 Task: Add the action "remove all checklists" from the card at to do list.
Action: Mouse moved to (265, 150)
Screenshot: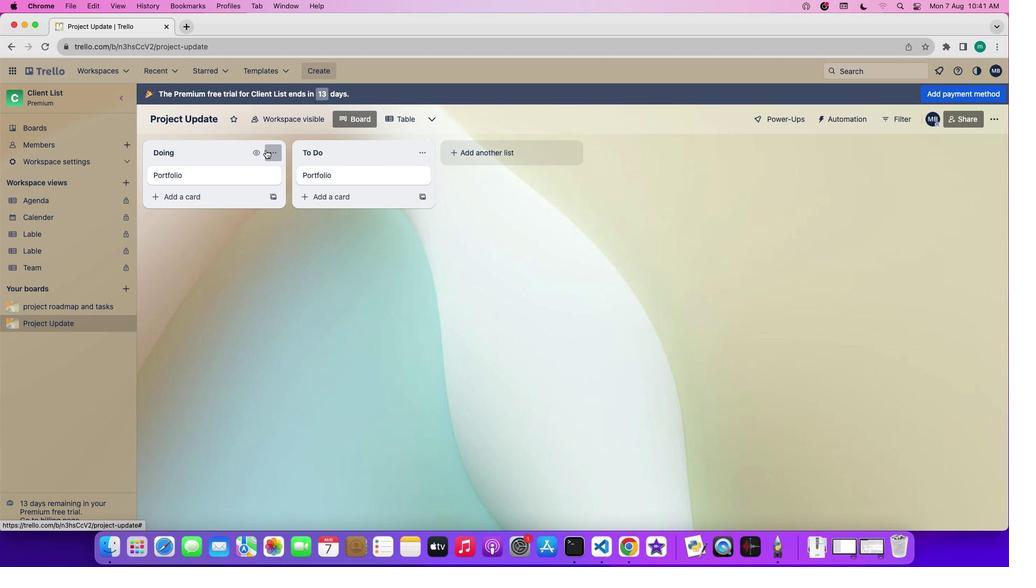 
Action: Mouse pressed left at (265, 150)
Screenshot: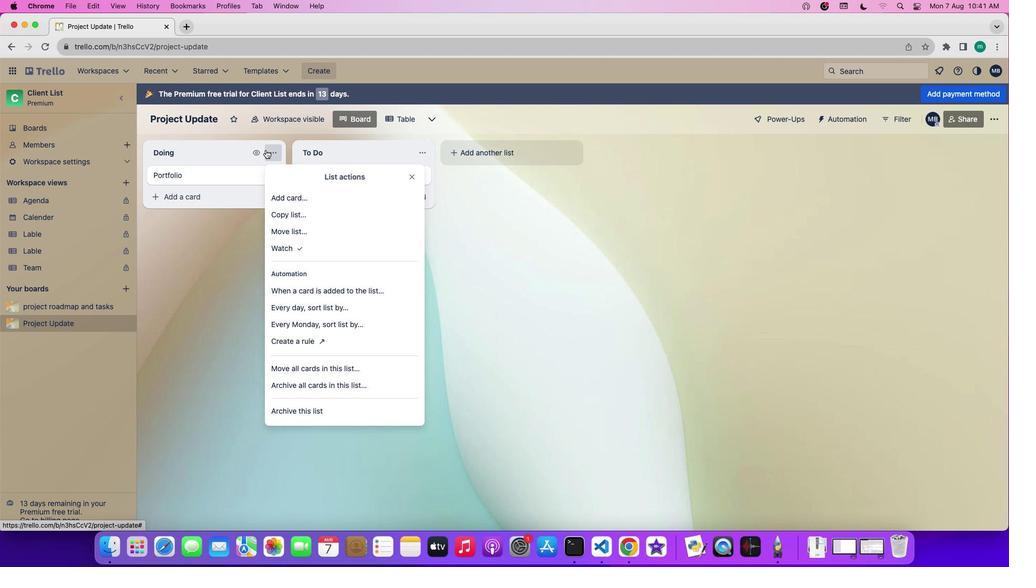 
Action: Mouse moved to (310, 289)
Screenshot: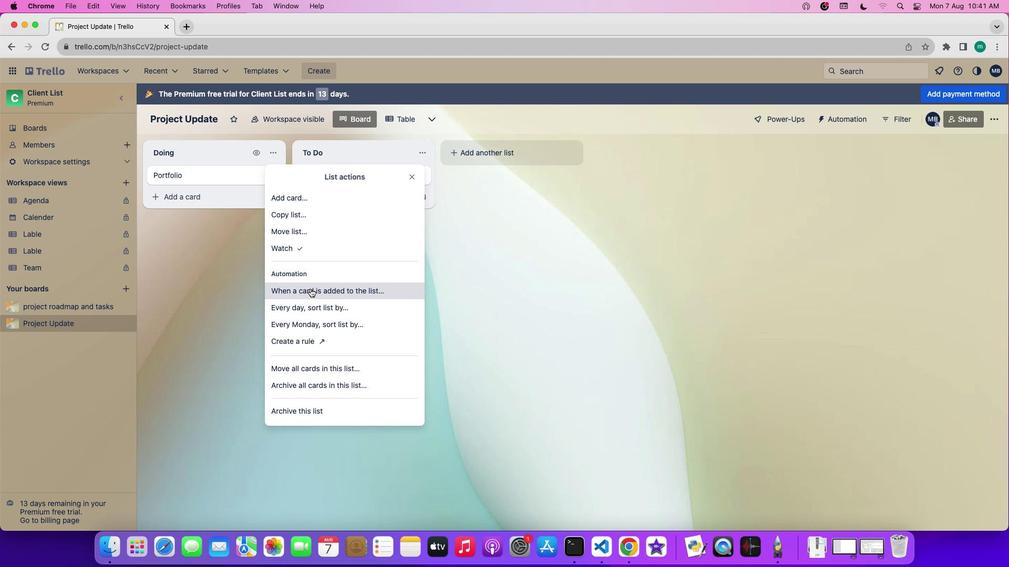 
Action: Mouse pressed left at (310, 289)
Screenshot: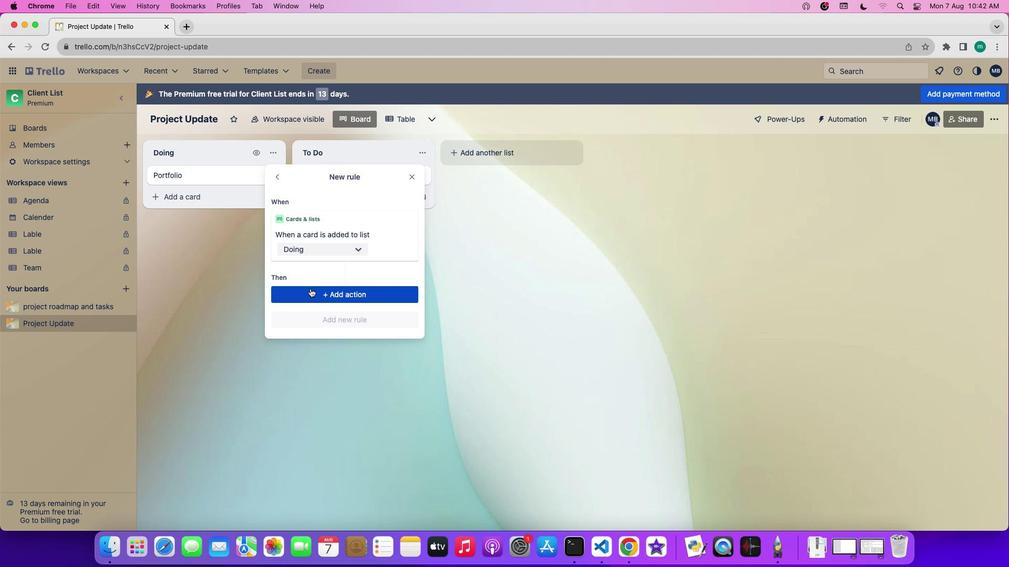 
Action: Mouse moved to (346, 295)
Screenshot: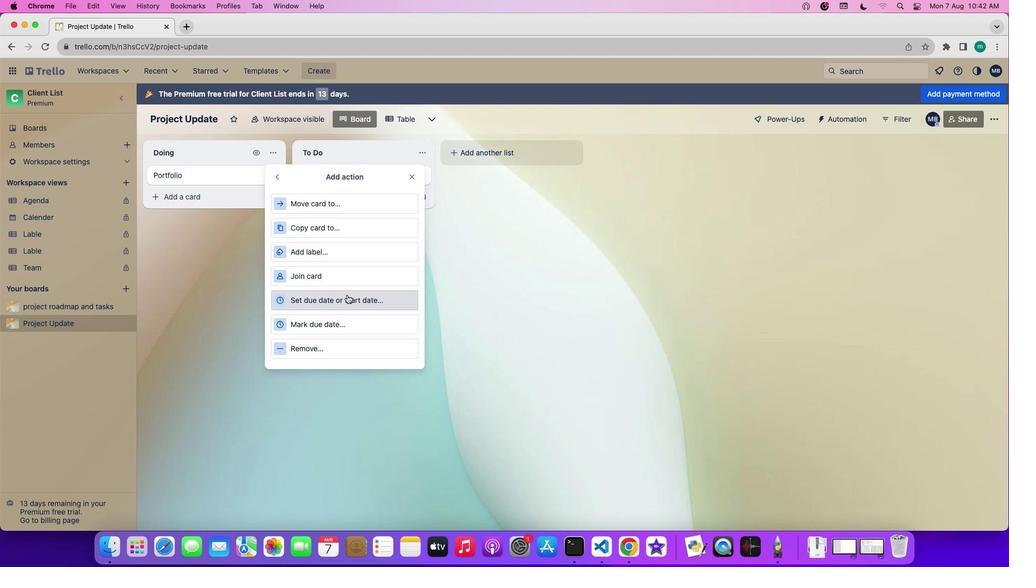 
Action: Mouse pressed left at (346, 295)
Screenshot: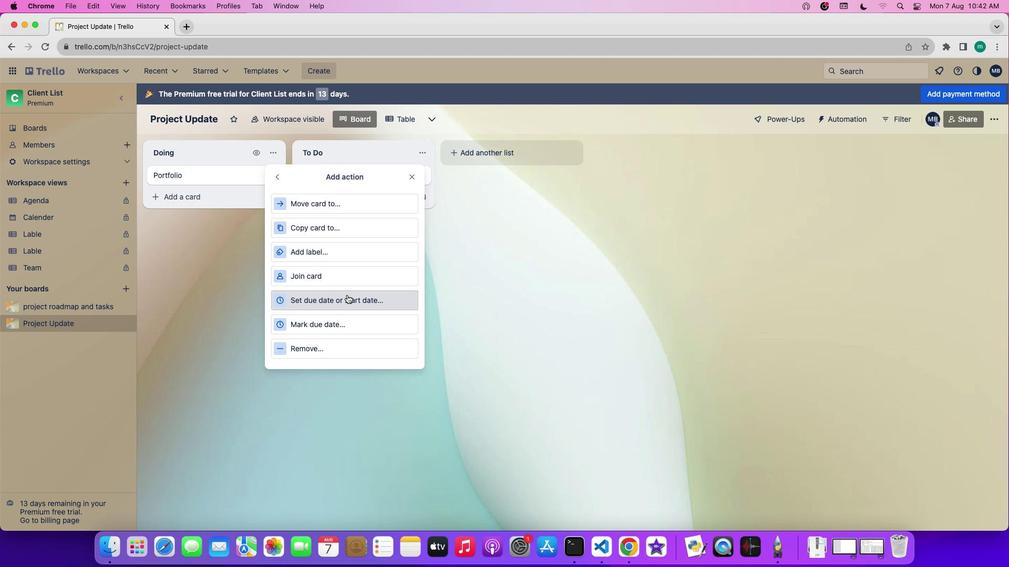 
Action: Mouse moved to (350, 341)
Screenshot: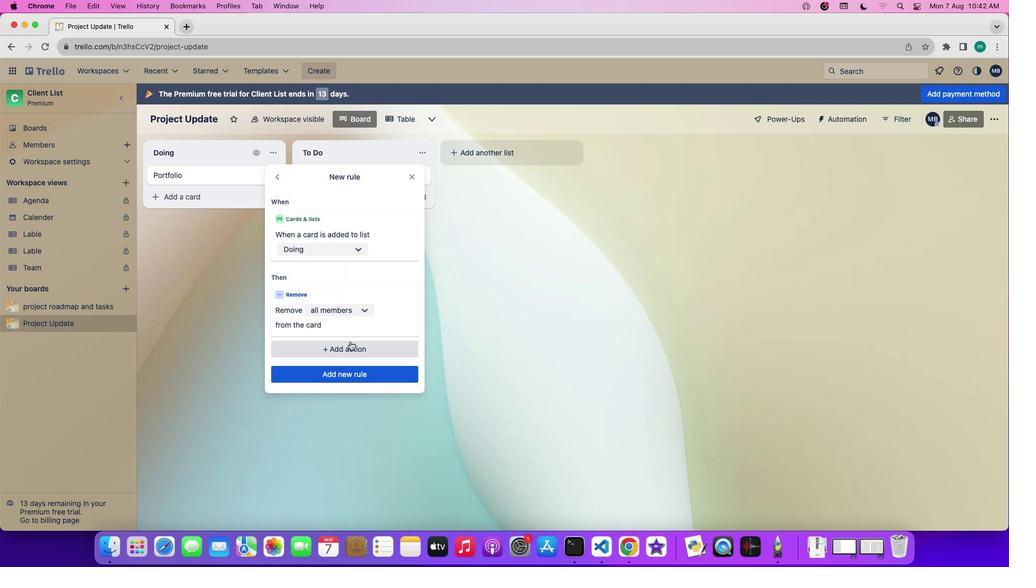 
Action: Mouse pressed left at (350, 341)
Screenshot: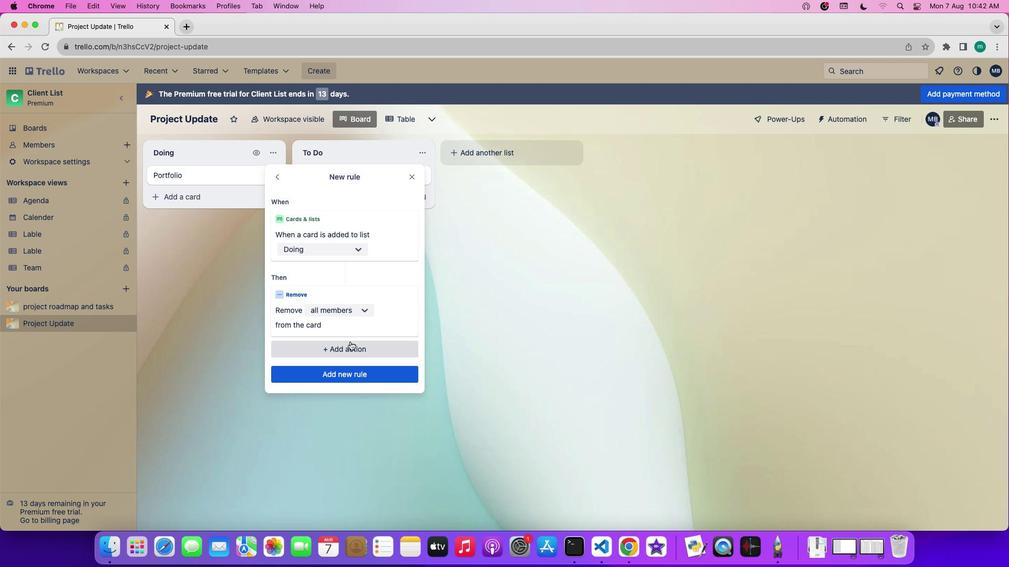 
Action: Mouse moved to (353, 249)
Screenshot: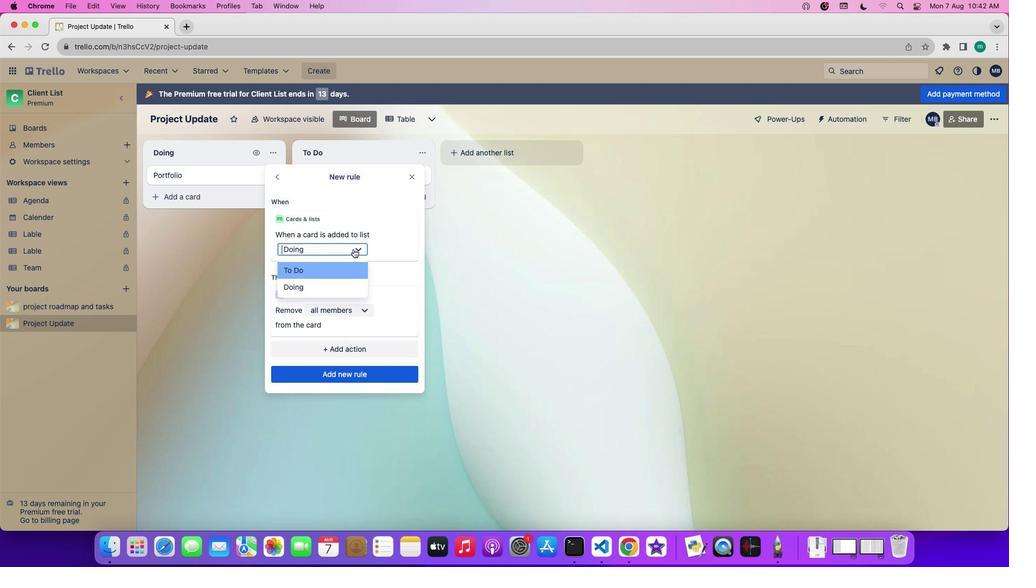 
Action: Mouse pressed left at (353, 249)
Screenshot: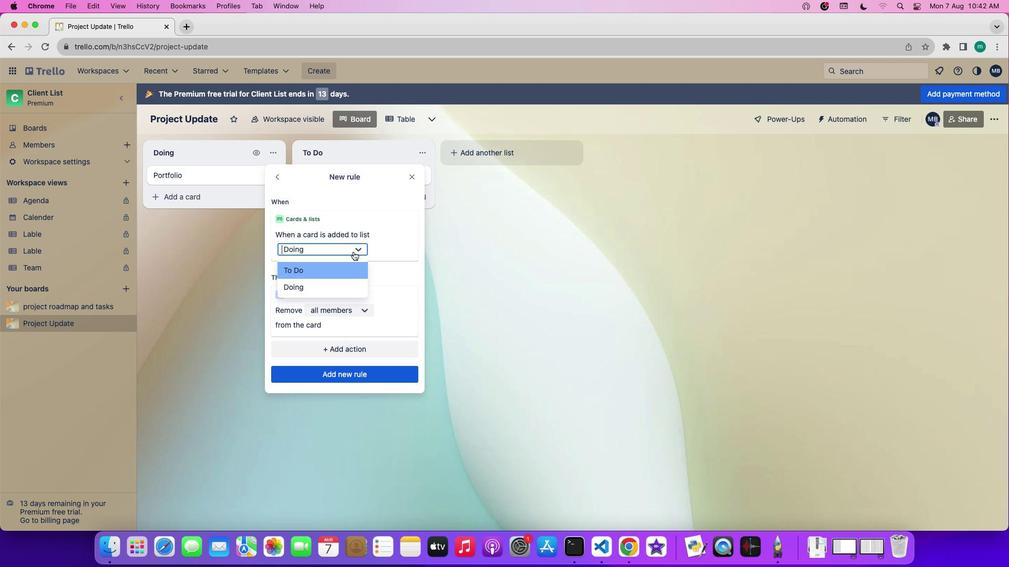 
Action: Mouse moved to (351, 270)
Screenshot: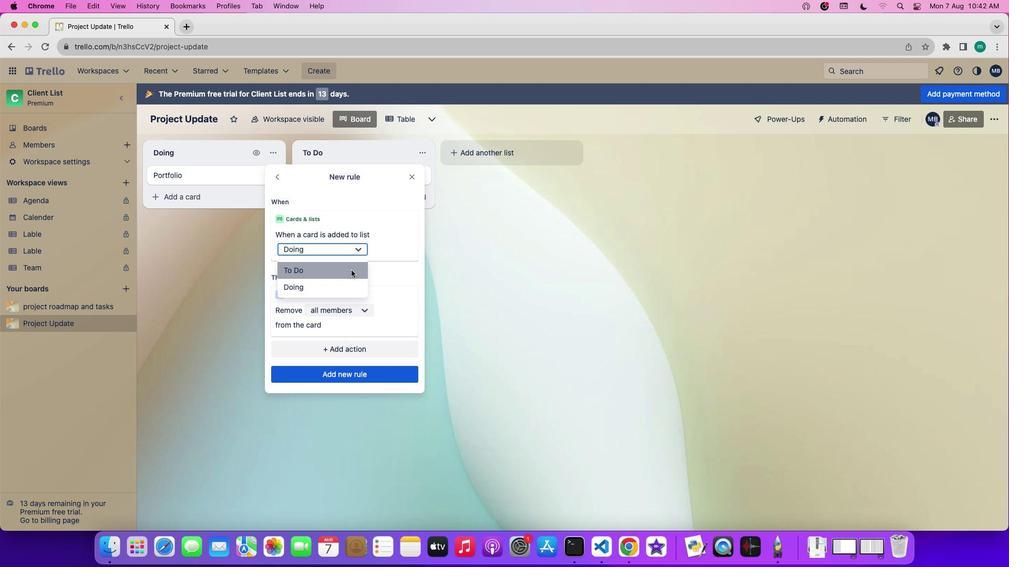 
Action: Mouse pressed left at (351, 270)
Screenshot: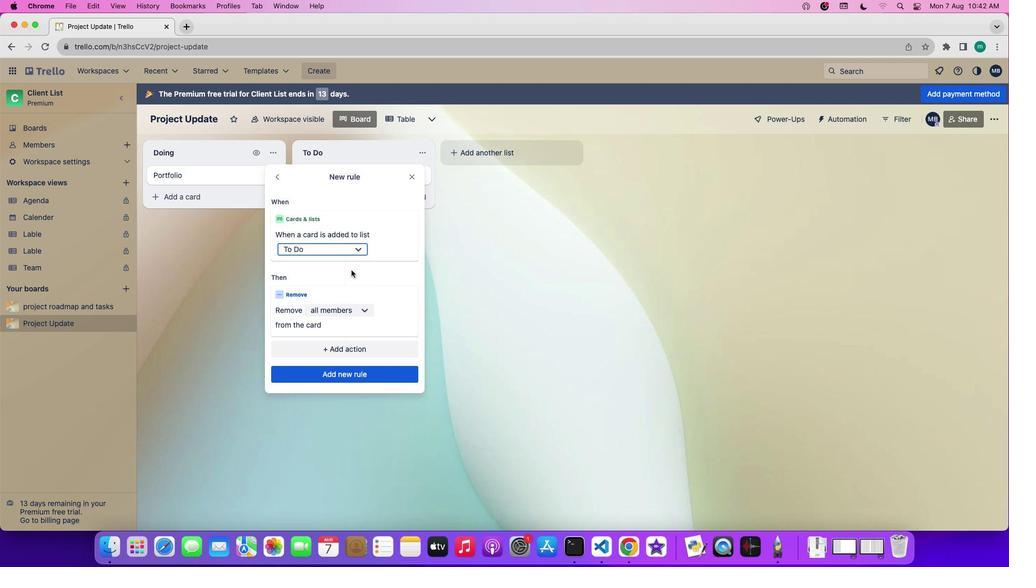 
Action: Mouse moved to (362, 310)
Screenshot: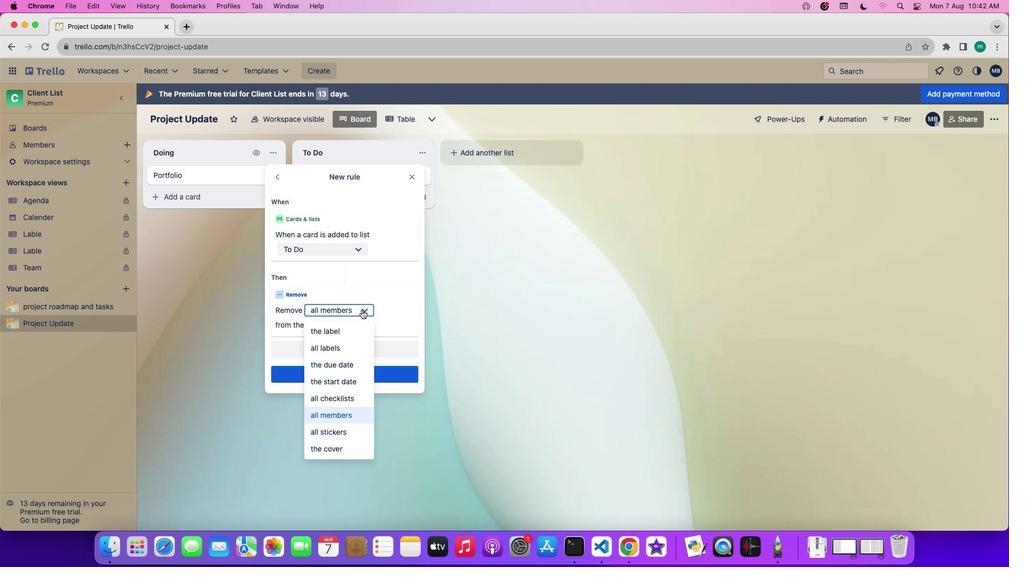 
Action: Mouse pressed left at (362, 310)
Screenshot: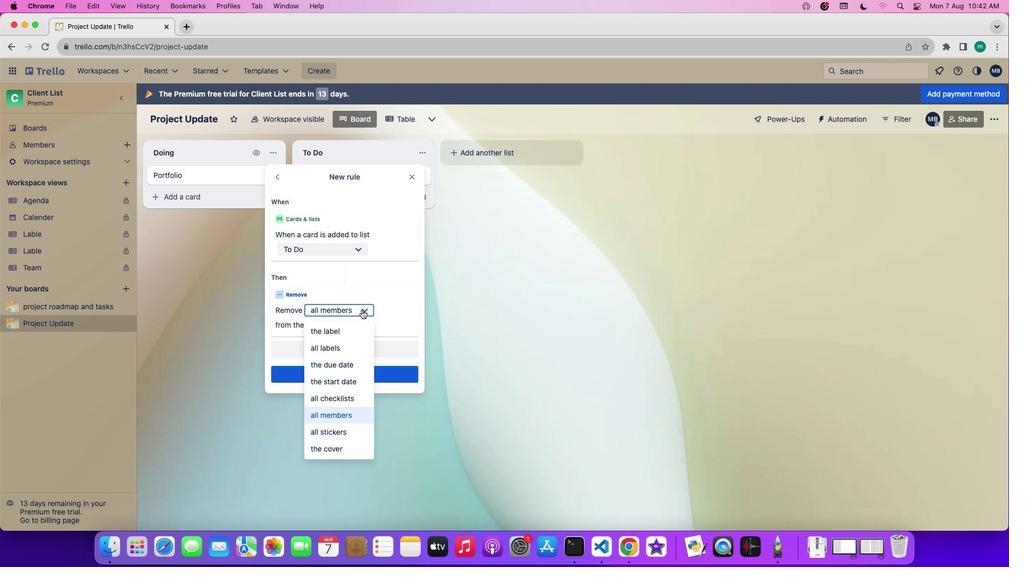 
Action: Mouse moved to (349, 394)
Screenshot: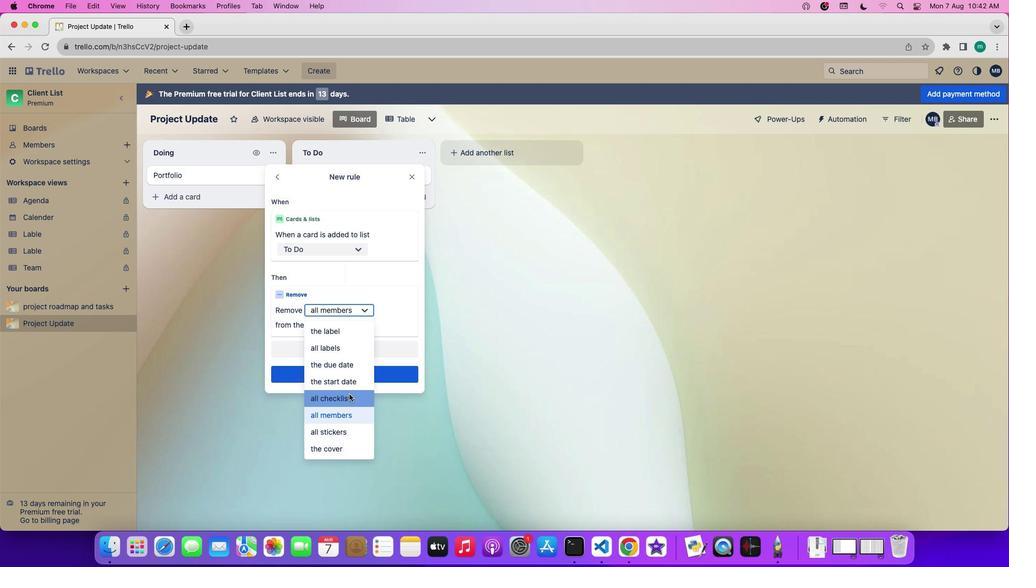 
Action: Mouse pressed left at (349, 394)
Screenshot: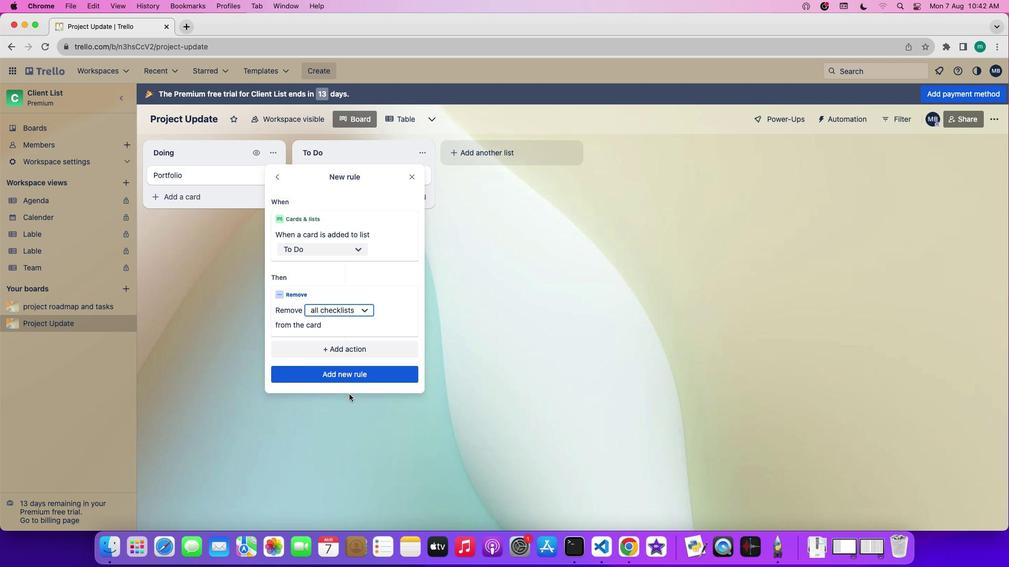 
Action: Mouse moved to (357, 371)
Screenshot: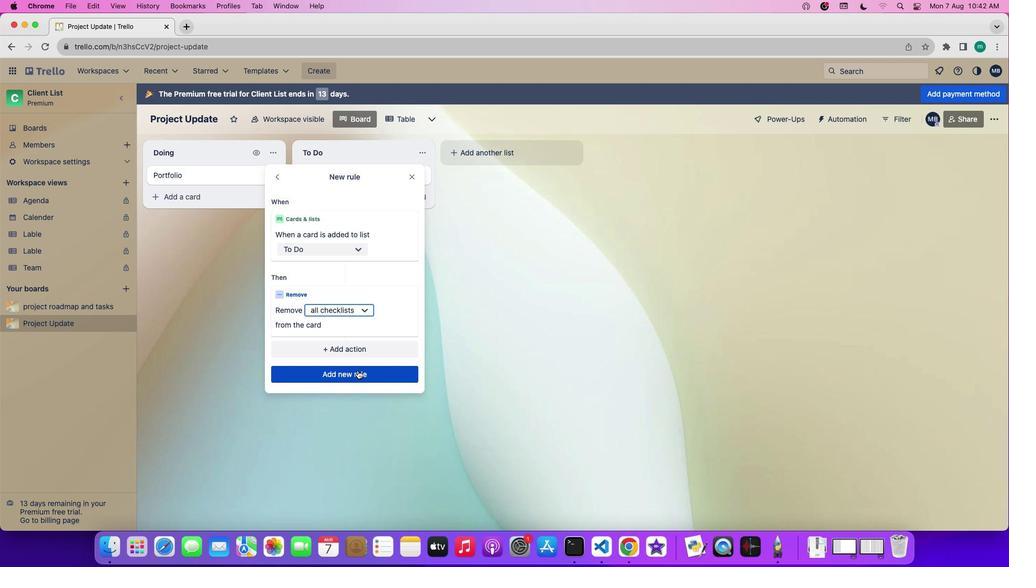 
